 Task: Create a section Cosmic Ray and in the section, add a milestone Cloud Security Improvements in the project AgilePilot
Action: Mouse moved to (171, 359)
Screenshot: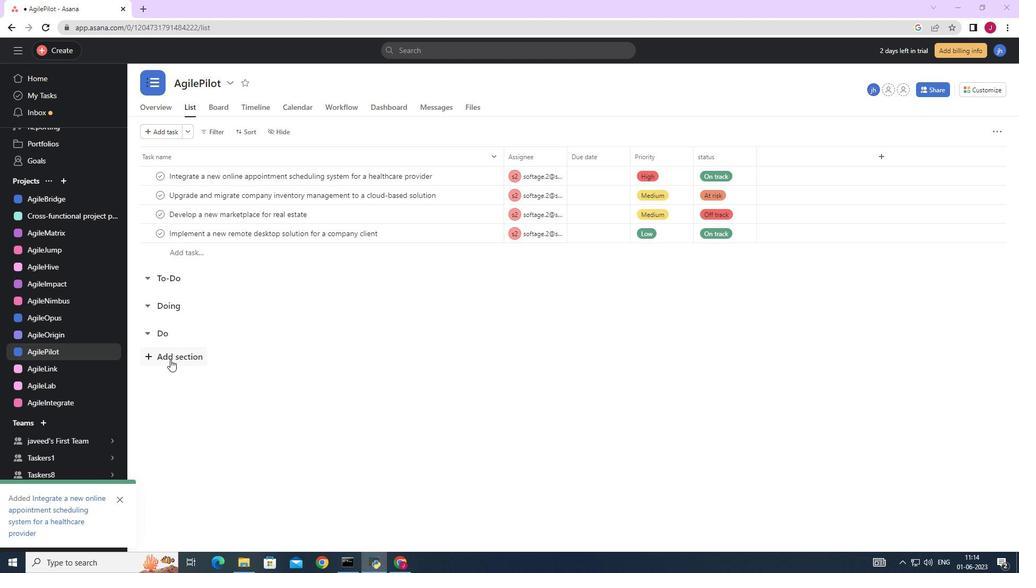 
Action: Mouse pressed left at (171, 359)
Screenshot: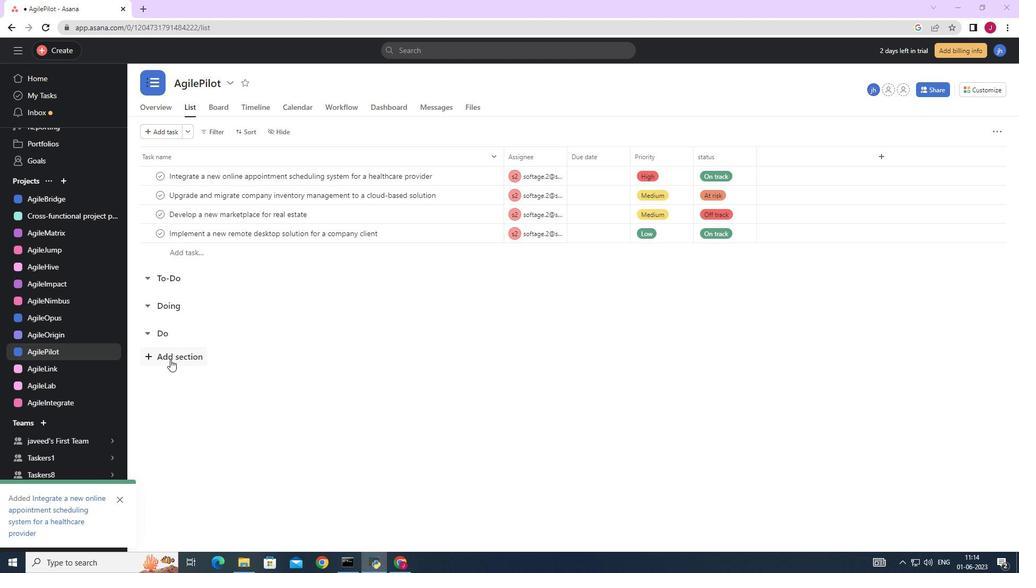 
Action: Mouse moved to (172, 359)
Screenshot: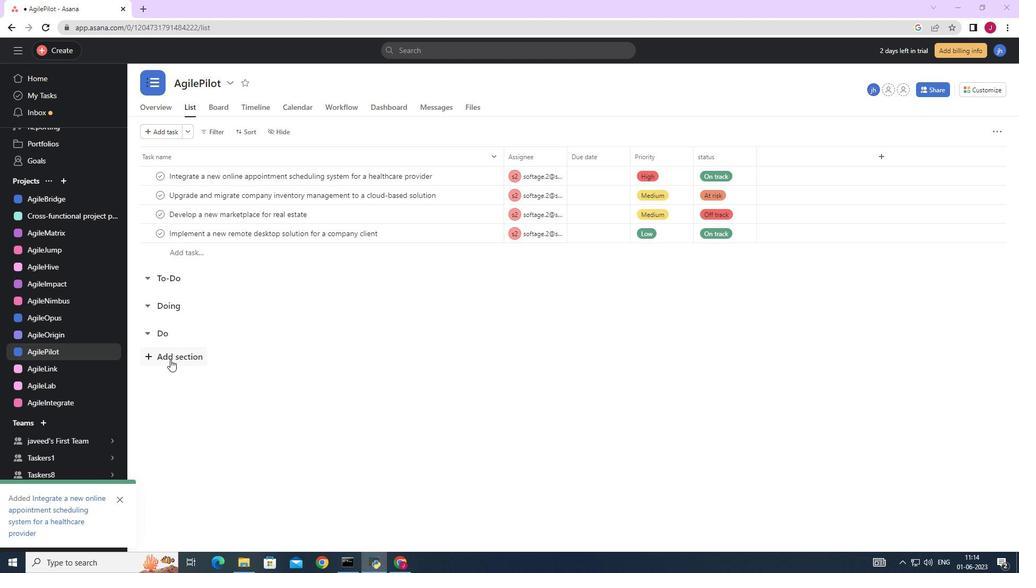
Action: Key pressed <Key.caps_lock>C<Key.caps_lock>osmic<Key.space><Key.caps_lock>R<Key.caps_lock>ay<Key.enter>
Screenshot: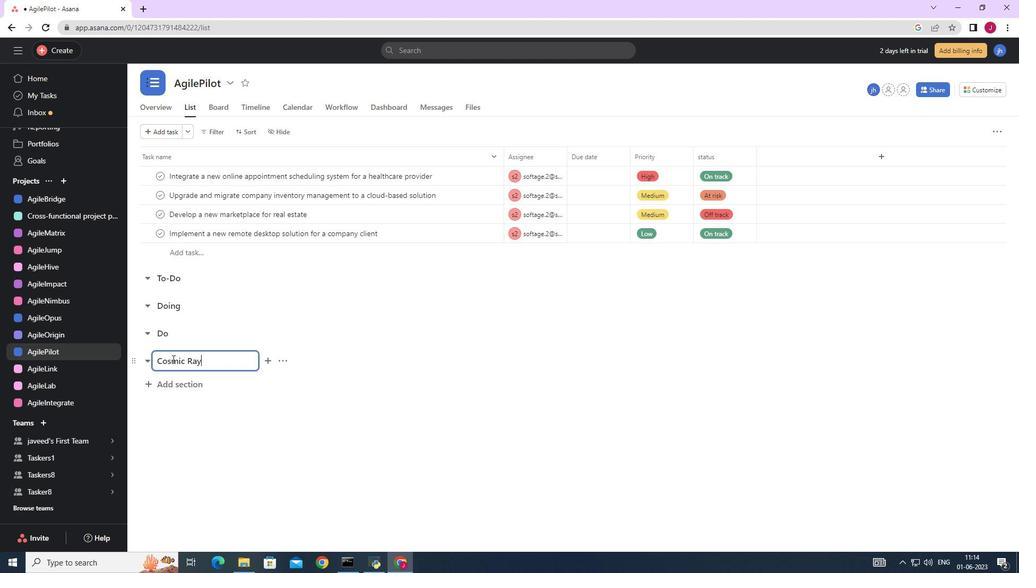 
Action: Mouse moved to (204, 390)
Screenshot: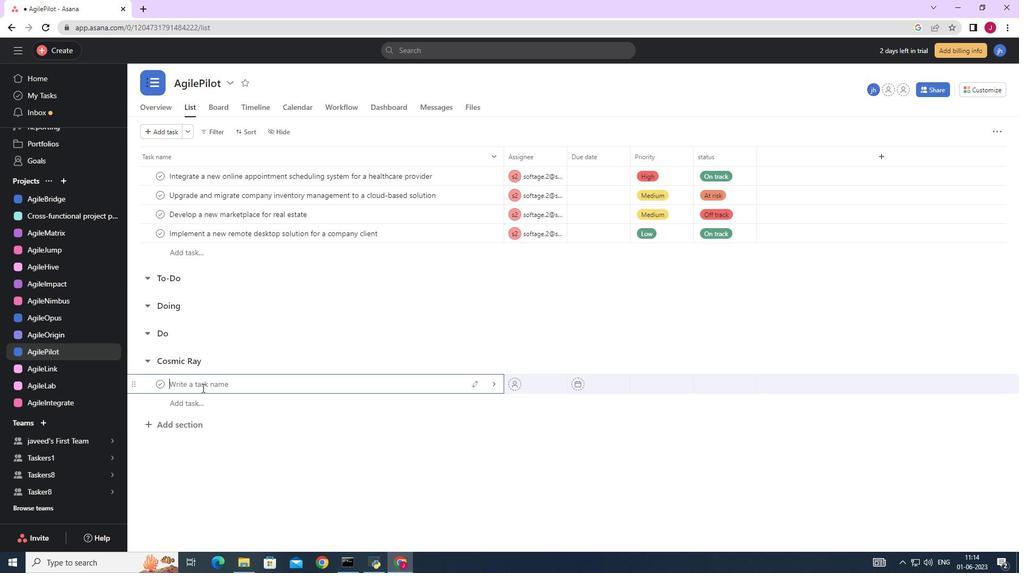 
Action: Key pressed <Key.caps_lock>C<Key.caps_lock>loud<Key.space><Key.caps_lock>S<Key.caps_lock>ecurity<Key.space><Key.caps_lock>I<Key.caps_lock>mprovement<Key.space><Key.backspace>s
Screenshot: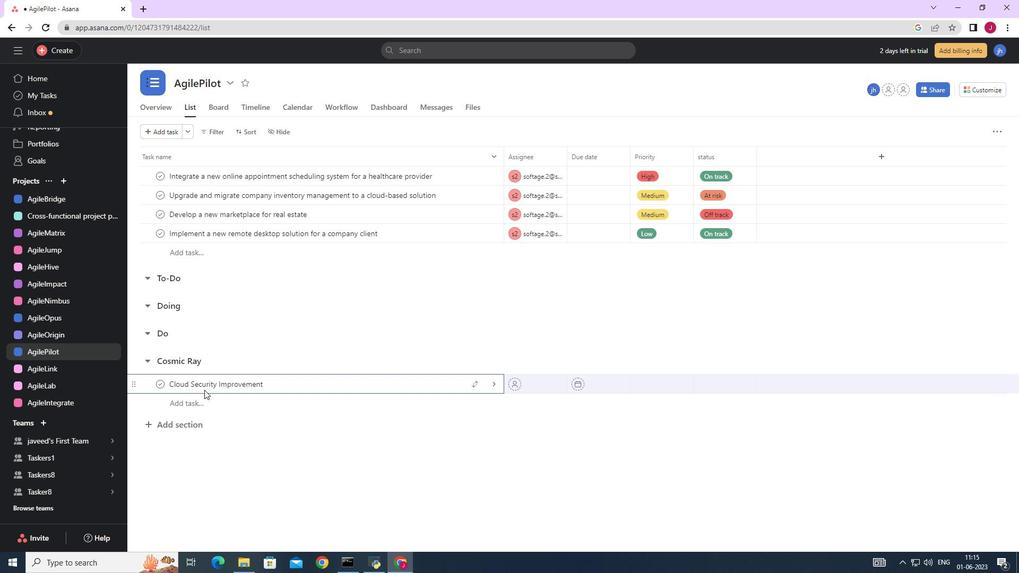
Action: Mouse moved to (496, 383)
Screenshot: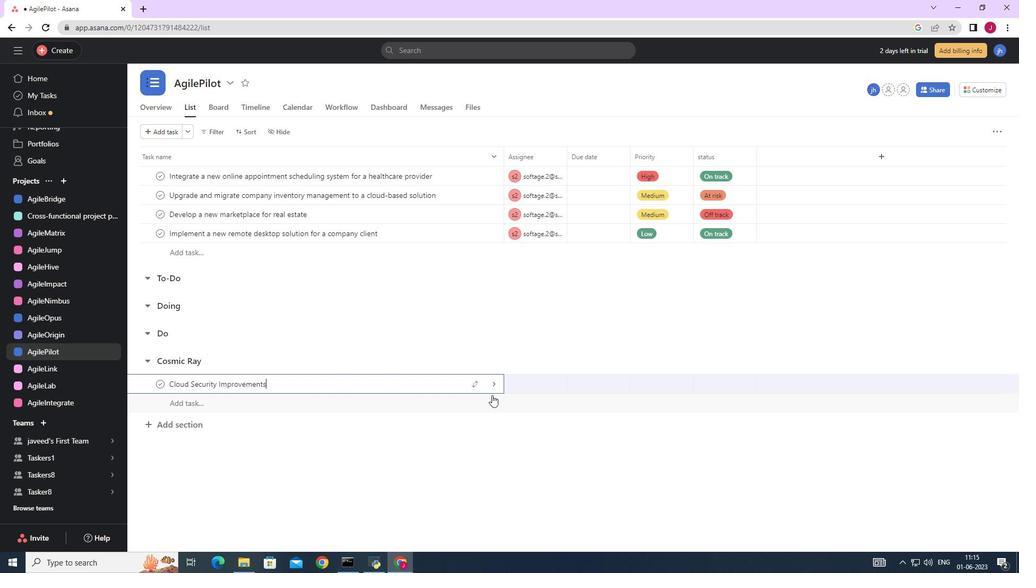 
Action: Mouse pressed left at (496, 383)
Screenshot: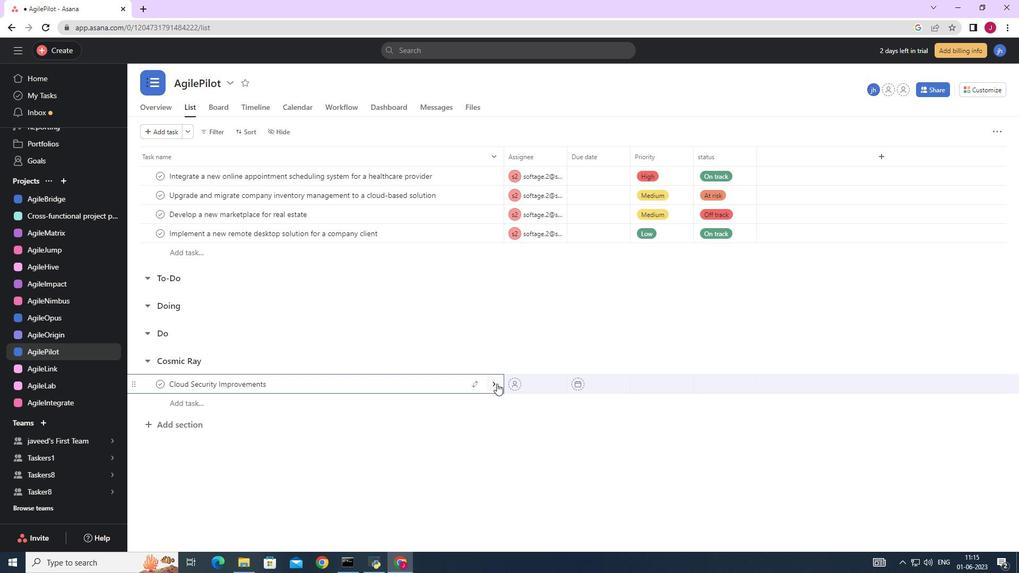 
Action: Mouse moved to (972, 134)
Screenshot: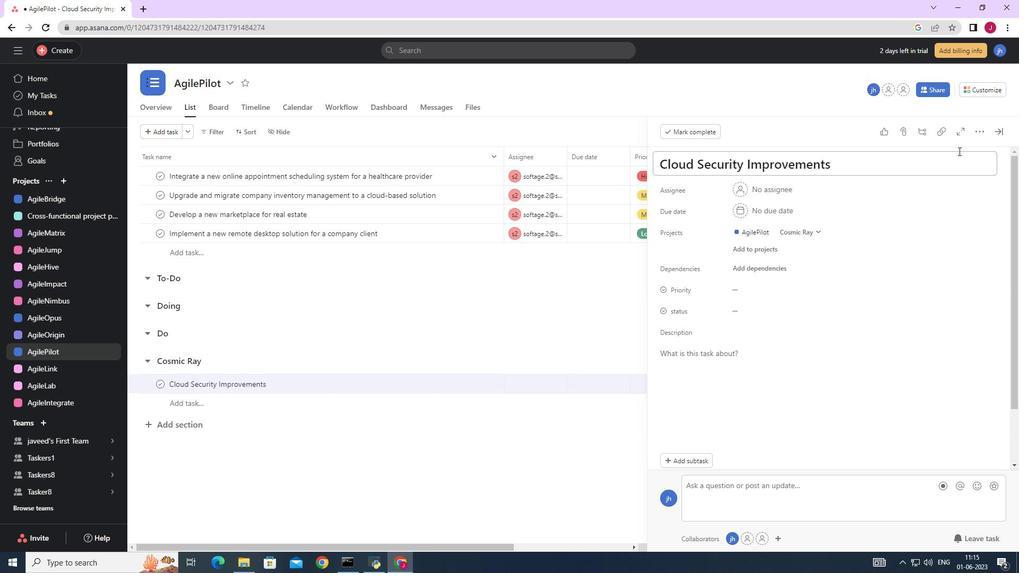 
Action: Mouse pressed left at (972, 134)
Screenshot: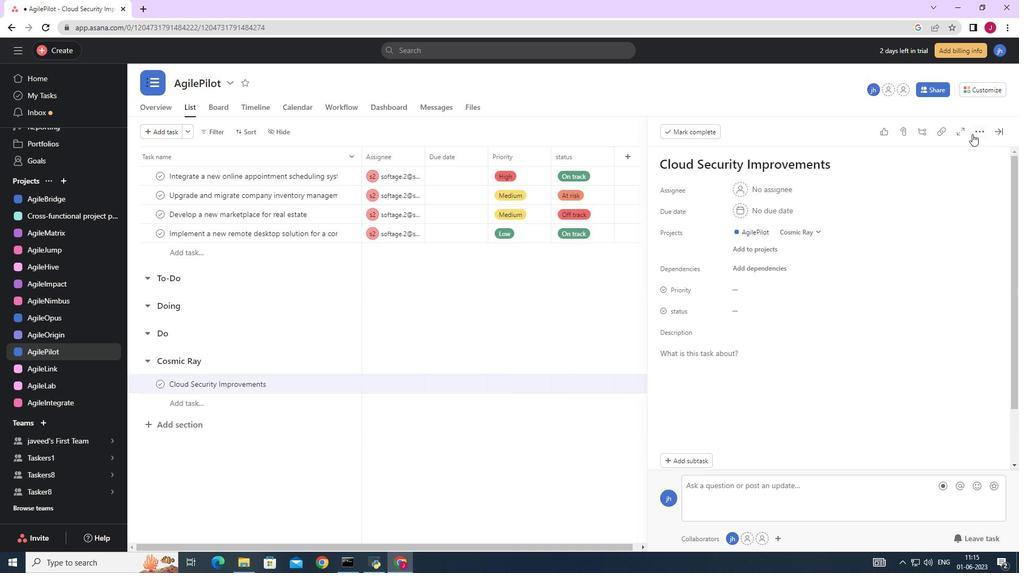 
Action: Mouse moved to (892, 175)
Screenshot: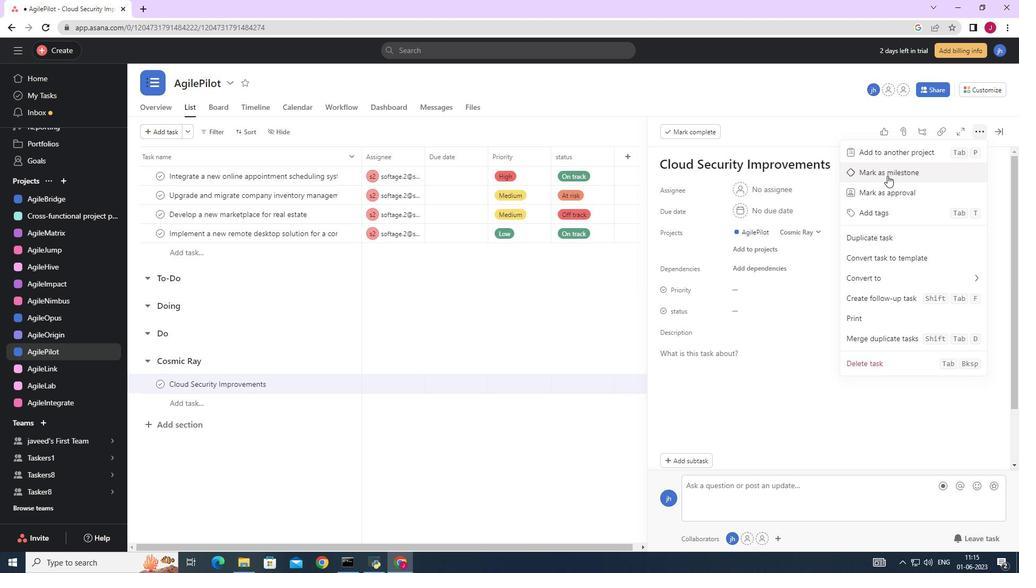 
Action: Mouse pressed left at (892, 175)
Screenshot: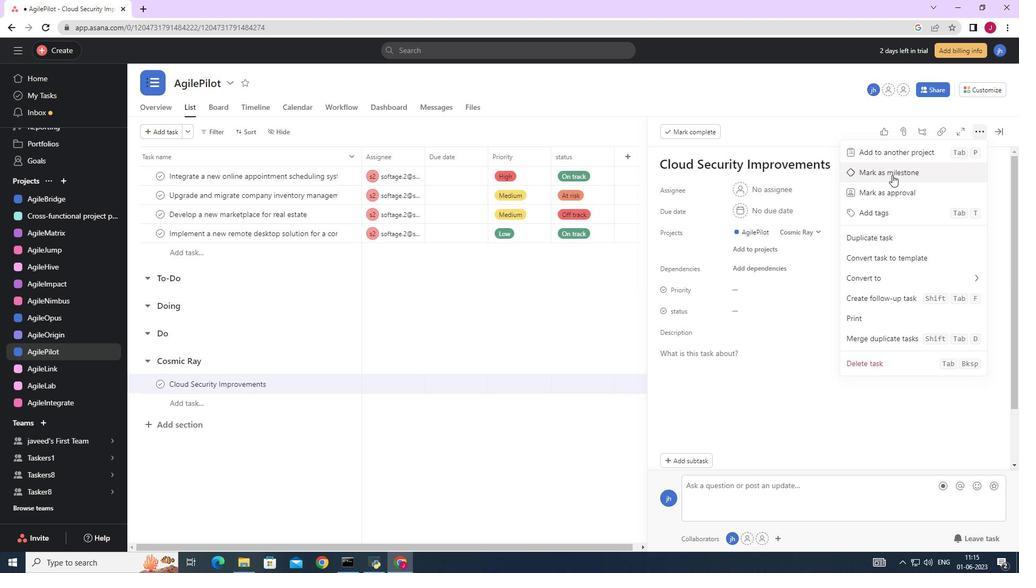 
Action: Mouse moved to (998, 130)
Screenshot: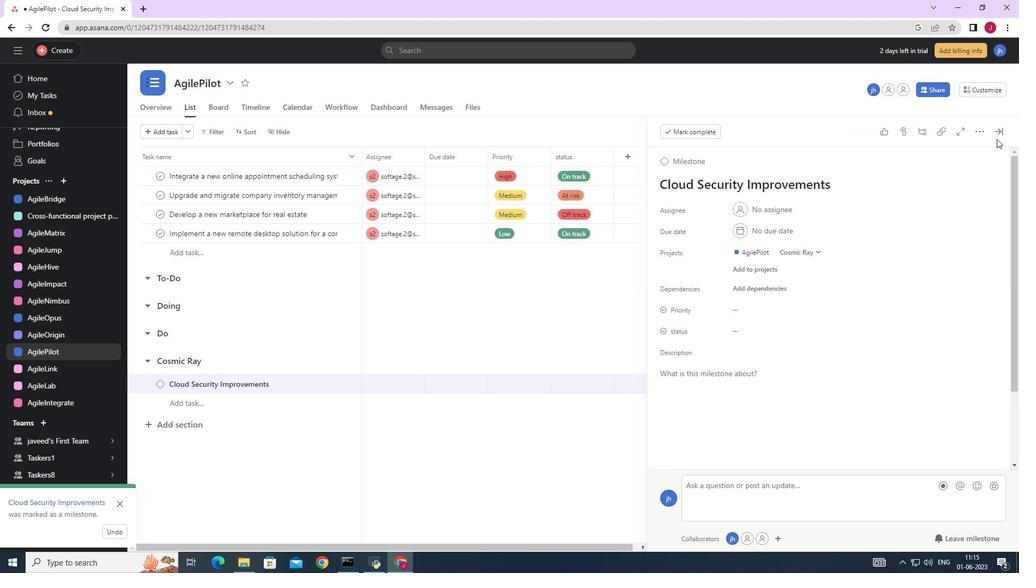 
Action: Mouse pressed left at (998, 130)
Screenshot: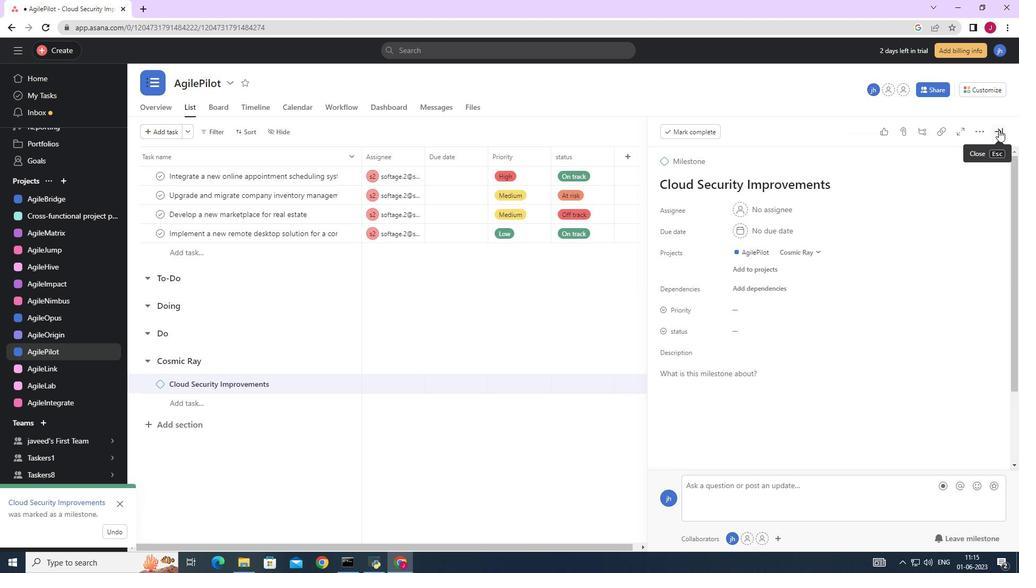 
Action: Mouse moved to (982, 135)
Screenshot: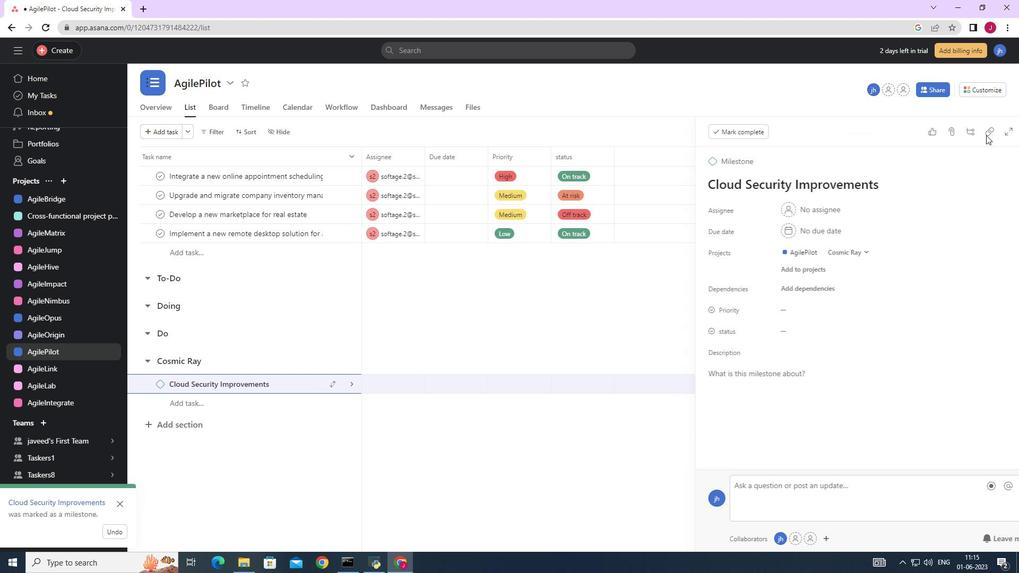 
